 Task: Calculate the Schwarzschild radius of a black hole.
Action: Mouse moved to (127, 54)
Screenshot: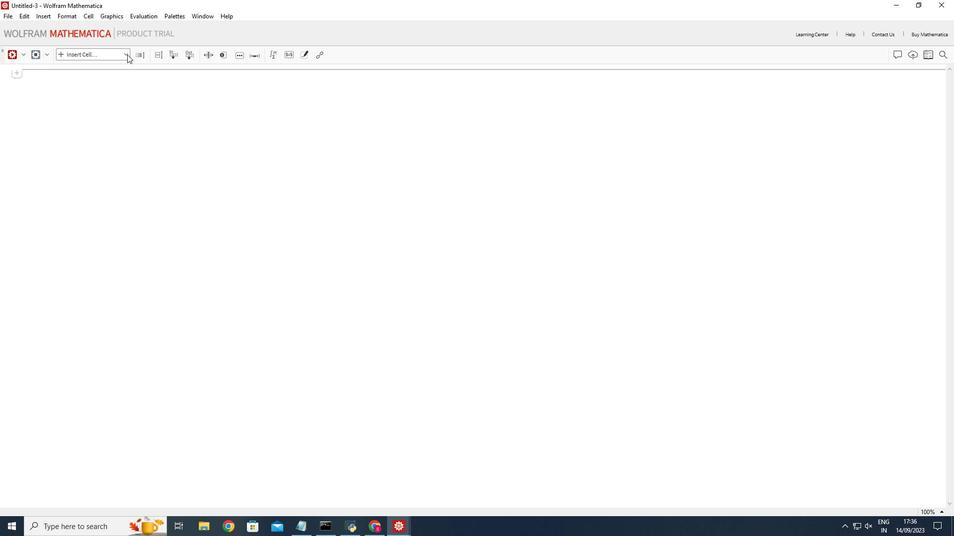 
Action: Mouse pressed left at (127, 54)
Screenshot: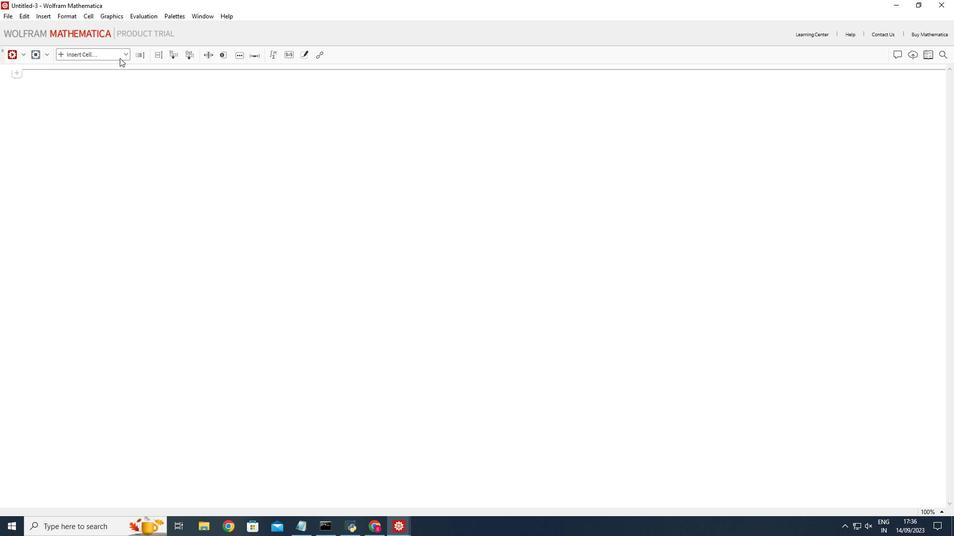 
Action: Mouse moved to (94, 77)
Screenshot: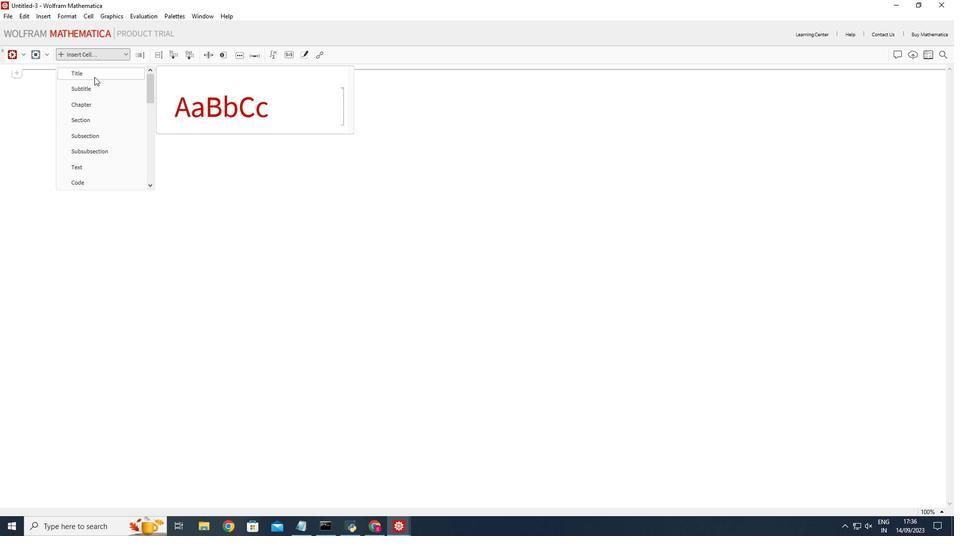 
Action: Mouse pressed left at (94, 77)
Screenshot: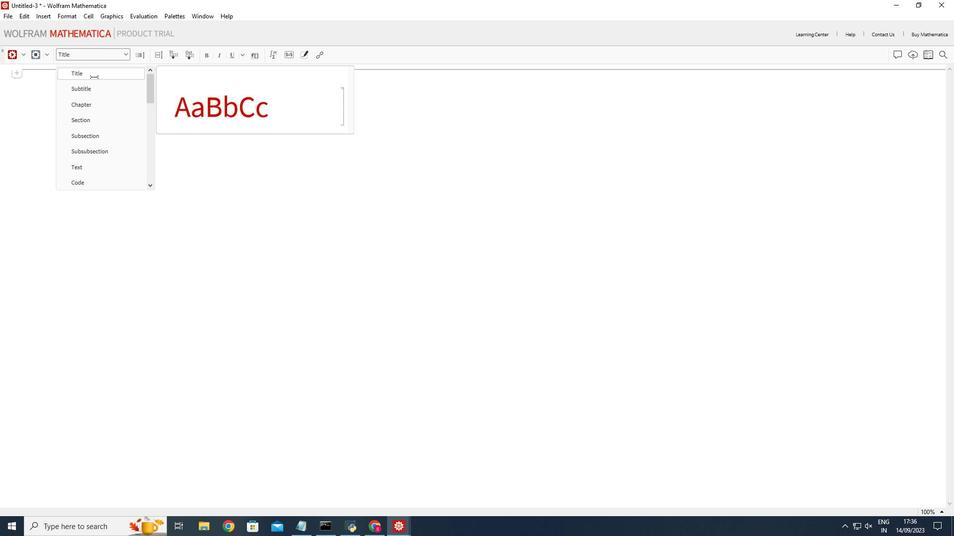 
Action: Mouse moved to (78, 98)
Screenshot: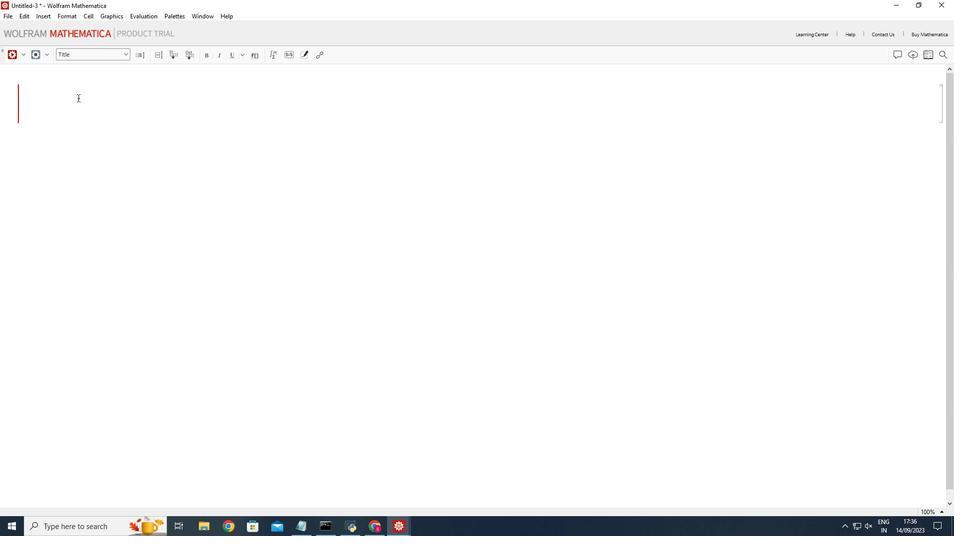 
Action: Mouse pressed left at (78, 98)
Screenshot: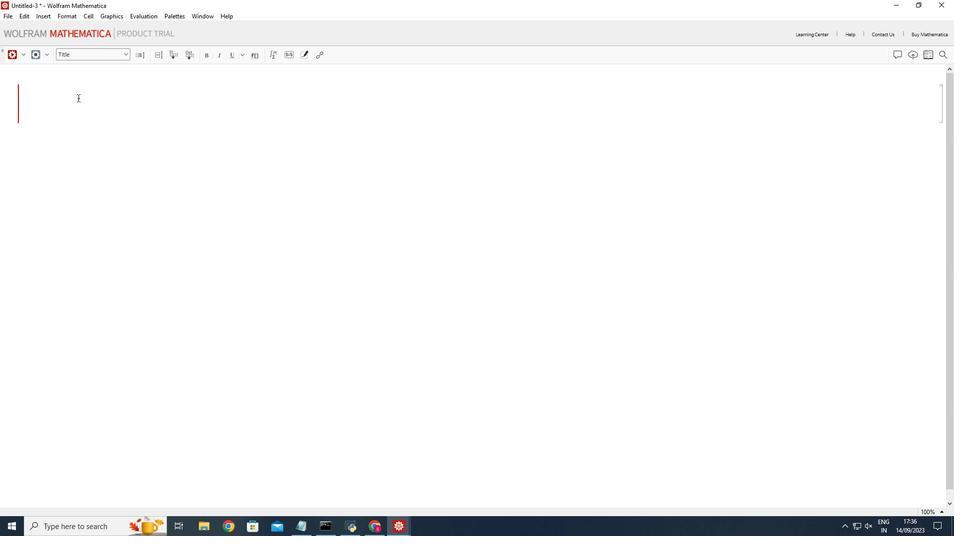 
Action: Mouse moved to (245, 282)
Screenshot: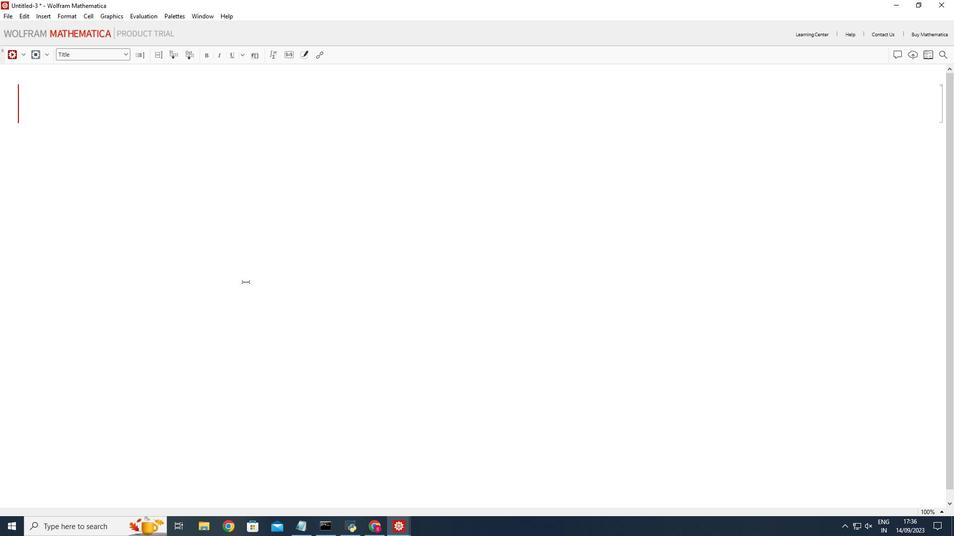 
Action: Key pressed <Key.shift_r>Schwarzschild<Key.space>radius<Key.space>of<Key.space>a<Key.space><Key.shift_r>Black<Key.space>hole
Screenshot: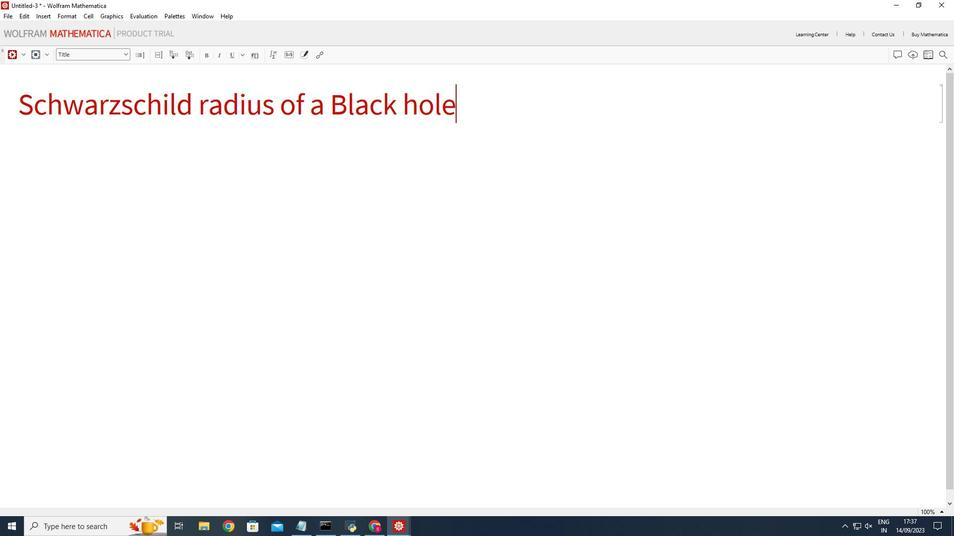 
Action: Mouse moved to (155, 190)
Screenshot: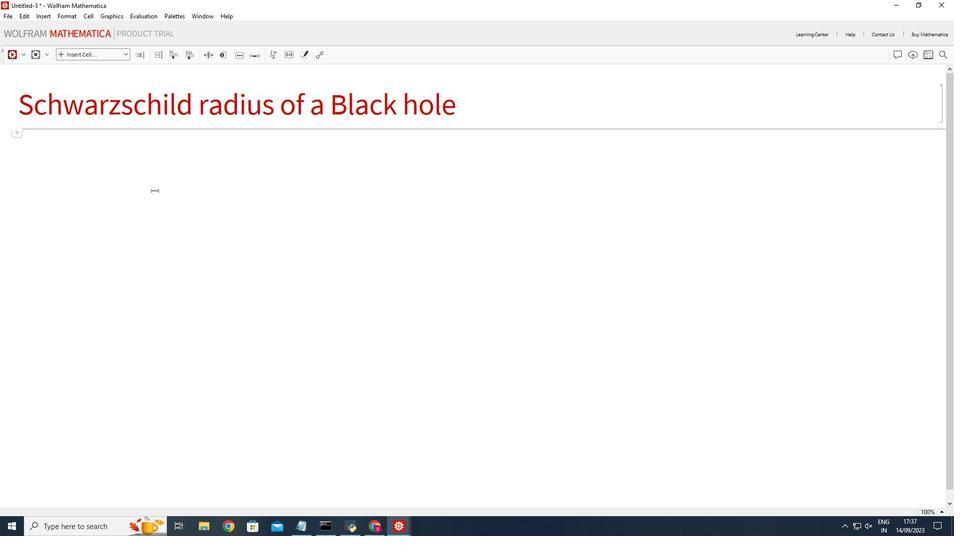 
Action: Mouse pressed left at (155, 190)
Screenshot: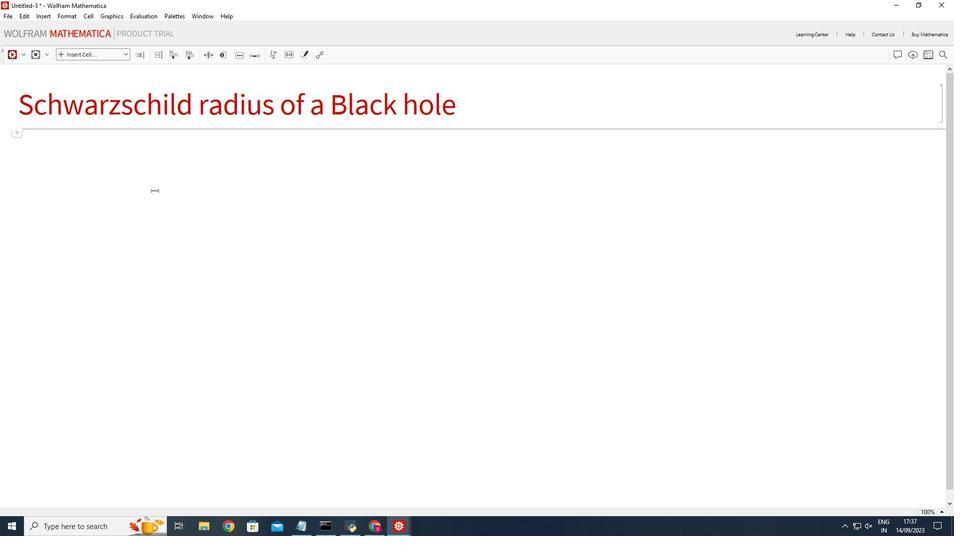 
Action: Mouse moved to (126, 53)
Screenshot: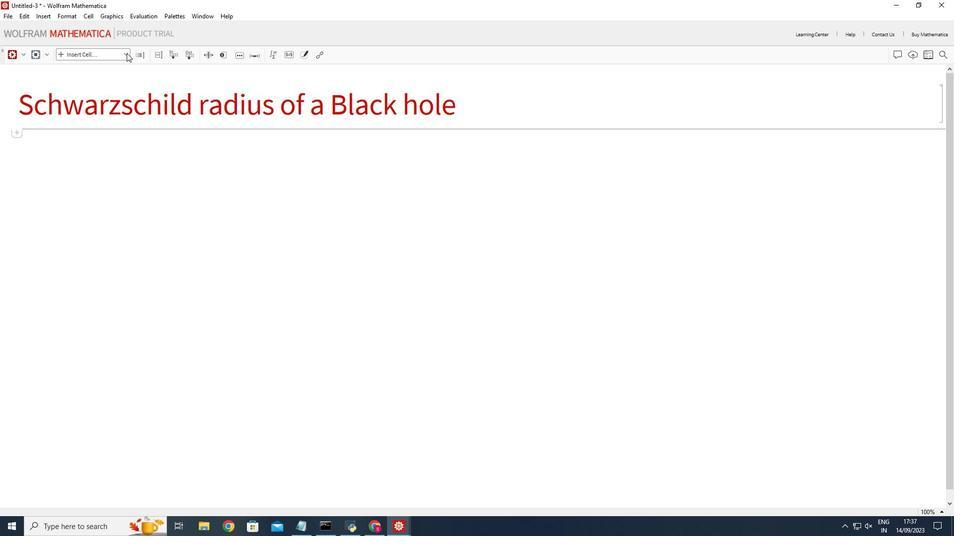 
Action: Mouse pressed left at (126, 53)
Screenshot: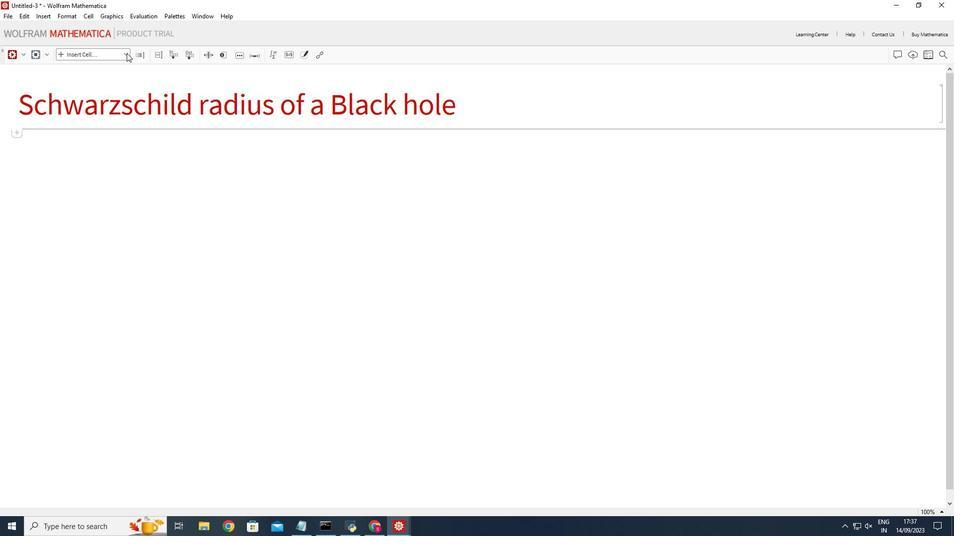 
Action: Mouse moved to (88, 183)
Screenshot: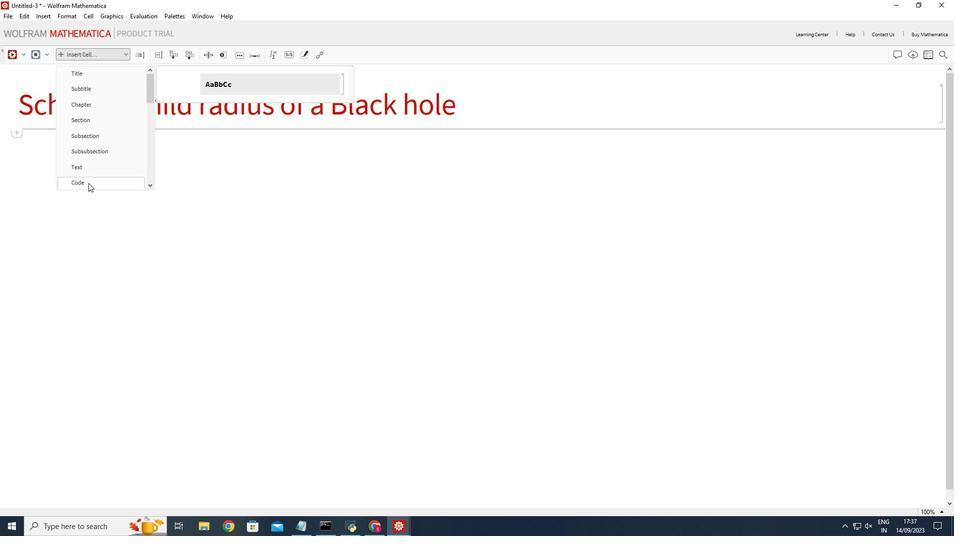 
Action: Mouse pressed left at (88, 183)
Screenshot: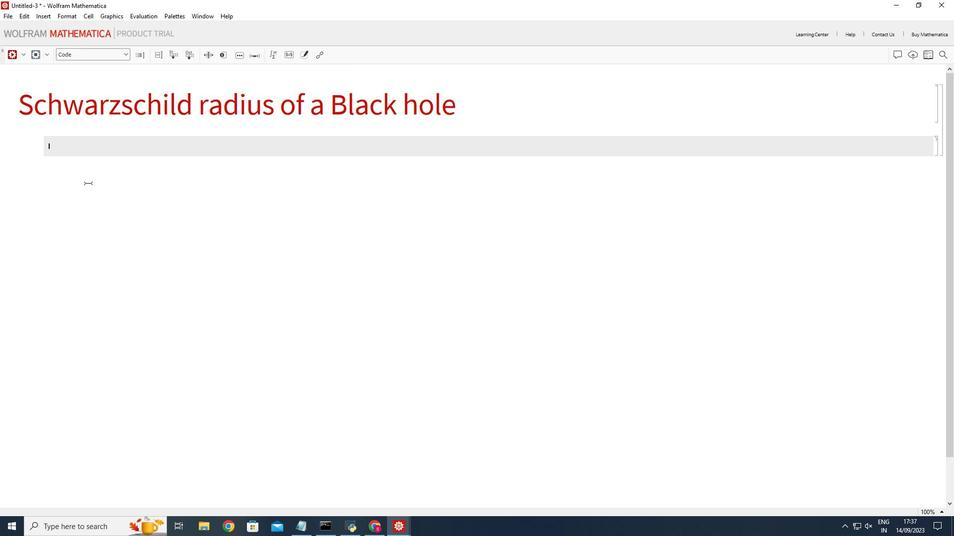
Action: Mouse moved to (68, 142)
Screenshot: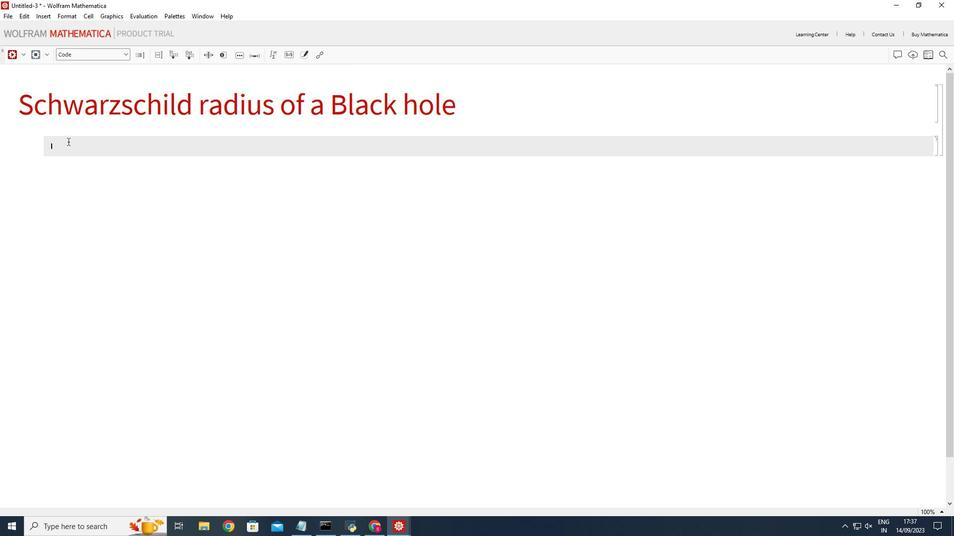 
Action: Mouse pressed left at (68, 142)
Screenshot: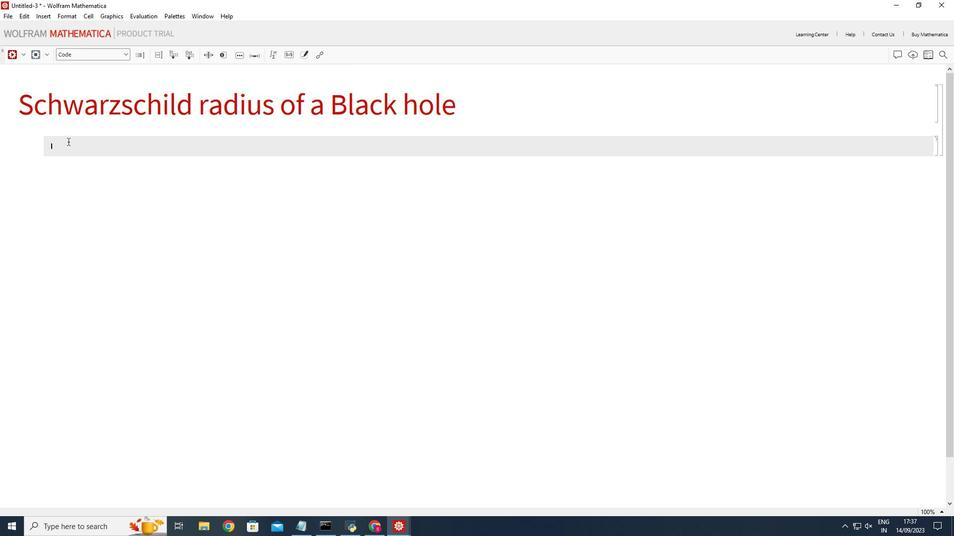 
Action: Mouse moved to (234, 240)
Screenshot: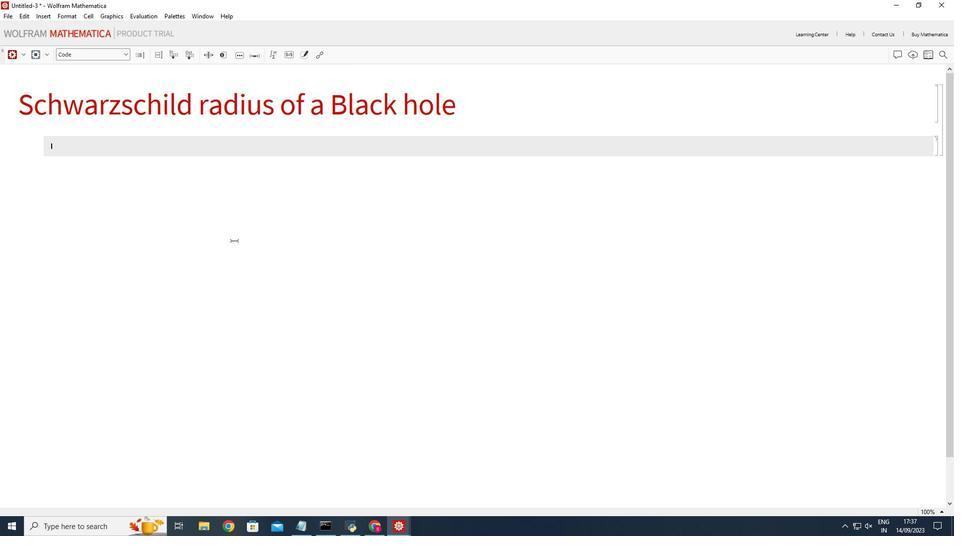 
Action: Key pressed <Key.shift_r>(*<Key.shift_r>Define<Key.space>constants<Key.right><Key.right><Key.enter><Key.shift_r>G=<Key.space>6.674<Key.shift_r>*10<Key.shift_r>^<Key.shift_r>(-11<Key.shift_r>);<Key.space><Key.space><Key.space><Key.space><Key.shift_r>(*<Key.space>gravitational<Key.space>constant<Key.space>in<Key.space>m<Key.shift_r>^3/kg/s<Key.shift_r>^2<Key.space><Key.right><Key.right><Key.enter>c=299792458;<Key.space><Key.space><Key.space><Key.shift_r>(*<Key.space><Key.shift_r>Speed<Key.space>of<Key.space>light<Key.space>in<Key.space>m/s<Key.space><Key.right><Key.right><Key.enter><Key.enter><Key.shift_r>(*<Key.space><Key.shift_r>Define<Key.space>the<Key.space>mass<Key.space>of<Key.space>the<Key.space>black<Key.space>hole<Key.space><Key.shift_r>(in<Key.space>kiol<Key.backspace><Key.backspace>lograms<Key.right><Key.space><Key.right><Key.right><Key.enter>mass<Key.shift_r>Black<Key.shift_r>Hole<Key.space>=<Key.space>1.0<Key.shift_r>*10<Key.shift_r>^30;<Key.space><Key.space><Key.space><Key.shift_r>(*<Key.space><Key.shift_r>Replace<Key.space>with<Key.space>the<Key.space>mass<Key.space>of<Key.space>your<Key.space>black<Key.space>hole<Key.space>in<Key.space>kilograms<Key.space><Key.right><Key.right><Key.enter><Key.enter><Key.shift_r>(<Key.shift_r>*<Key.space>calculate<Key.space>the<Key.space><Key.shift_r>Schwarzschild<Key.space>radius<Key.space><Key.right><Key.right><Key.enter>schwarzschild<Key.shift_r>Radius<Key.enter>=<Key.space><Key.shift_r>(2<Key.shift_r>*<Key.shift_r>G<Key.shift_r><Key.shift_r><Key.shift_r>*mass<Key.shift_r>Black<Key.shift_r>Hole<Key.right>/<Key.space><Key.shift_r>(c<Key.shift_r>^2<Key.right>;<Key.enter><Key.enter><Key.shift_r>(*<Key.space><Key.shift_r>Display<Key.space>the<Key.space>result<Key.space><Key.right><Key.right><Key.enter>schwarzschild<Key.shift_r>Radius<Key.enter><Key.shift_r><Key.enter>
Screenshot: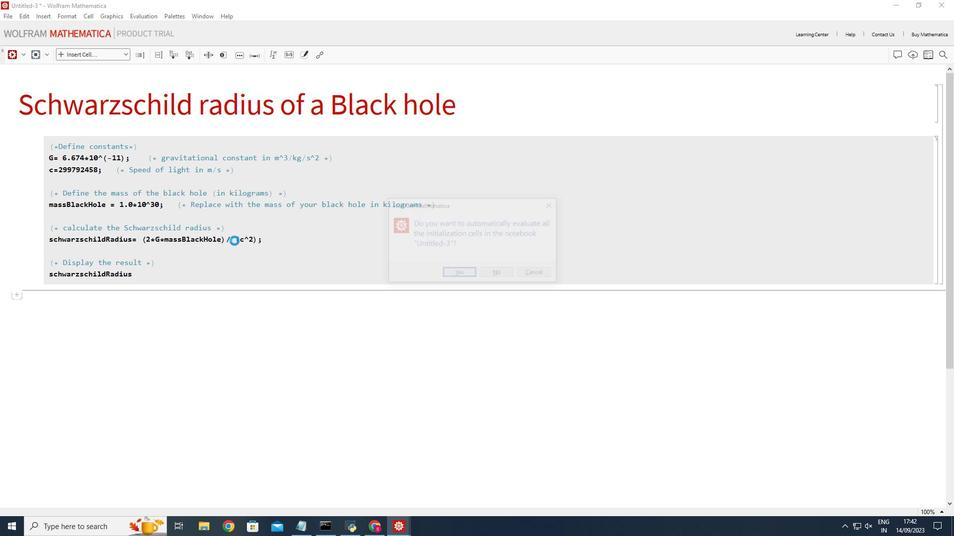 
Action: Mouse moved to (447, 270)
Screenshot: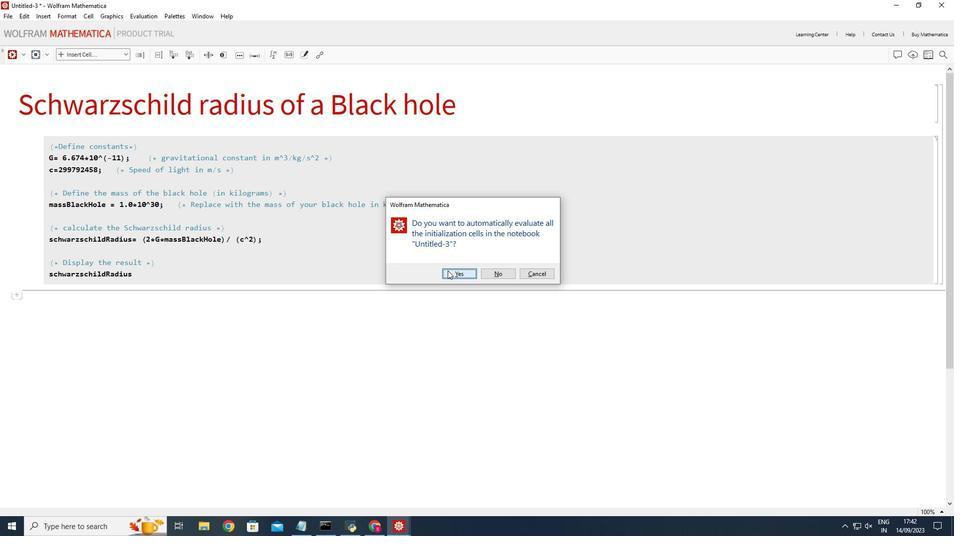 
Action: Mouse pressed left at (447, 270)
Screenshot: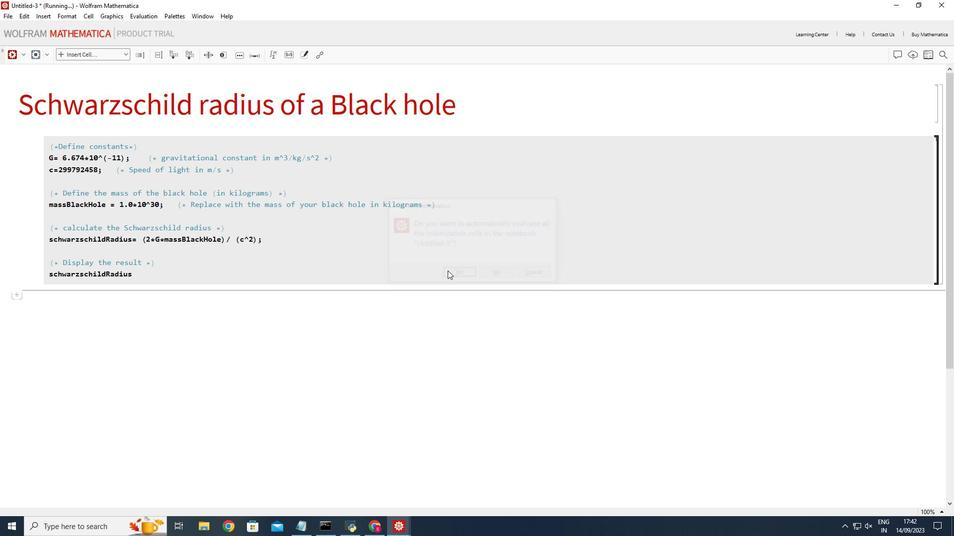 
Action: Mouse moved to (486, 374)
Screenshot: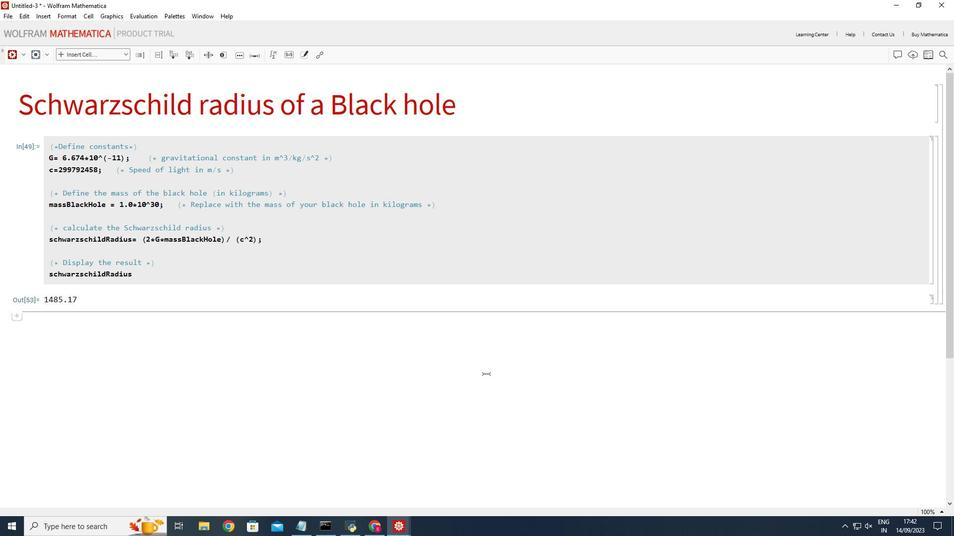 
